 Task: Select format cells if less than or equal to.
Action: Mouse moved to (133, 92)
Screenshot: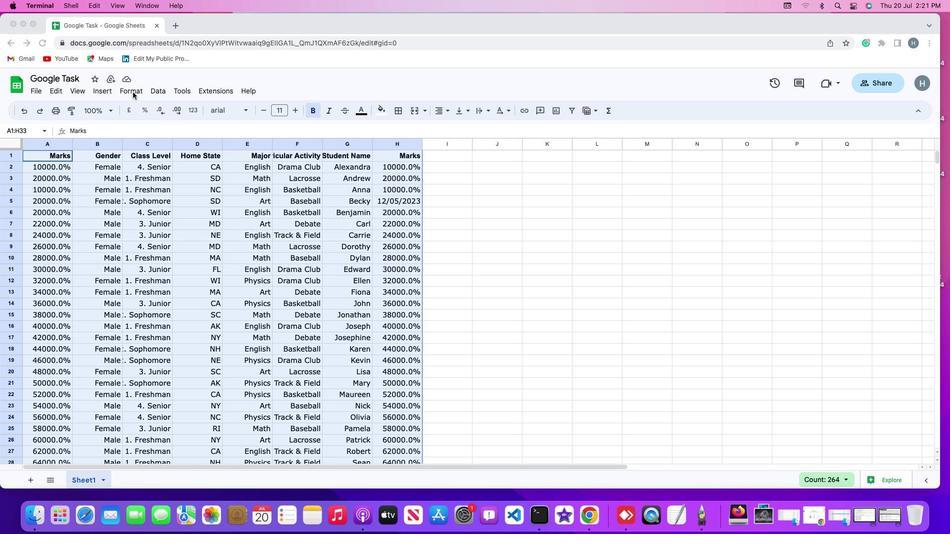
Action: Mouse pressed left at (133, 92)
Screenshot: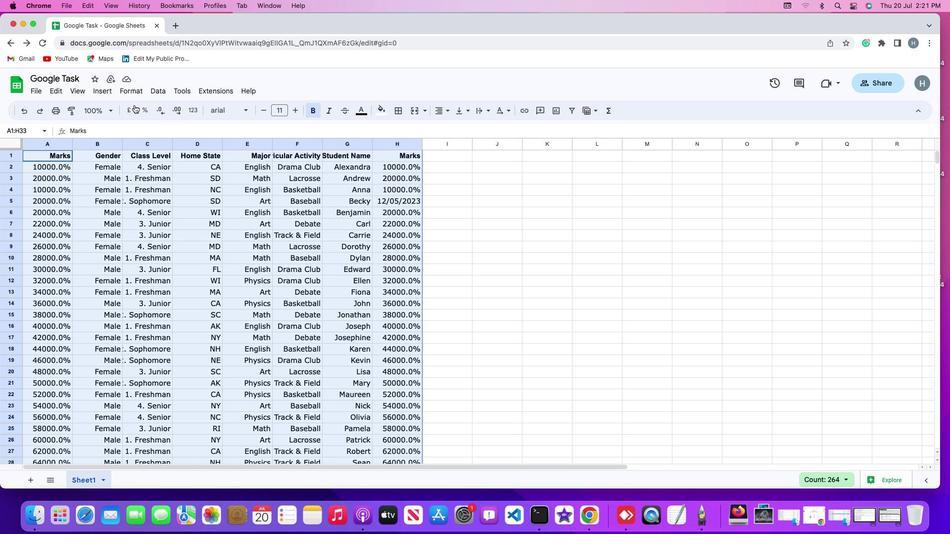 
Action: Mouse moved to (134, 90)
Screenshot: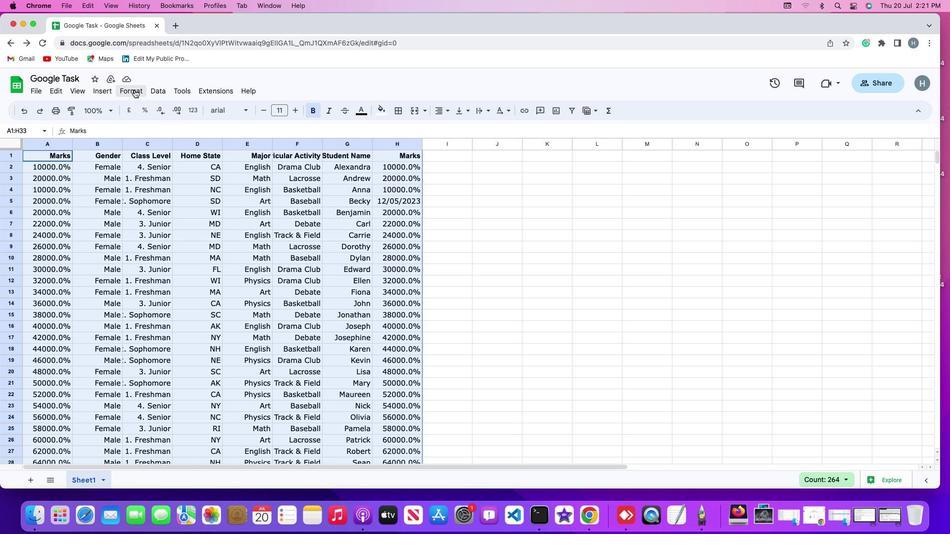 
Action: Mouse pressed left at (134, 90)
Screenshot: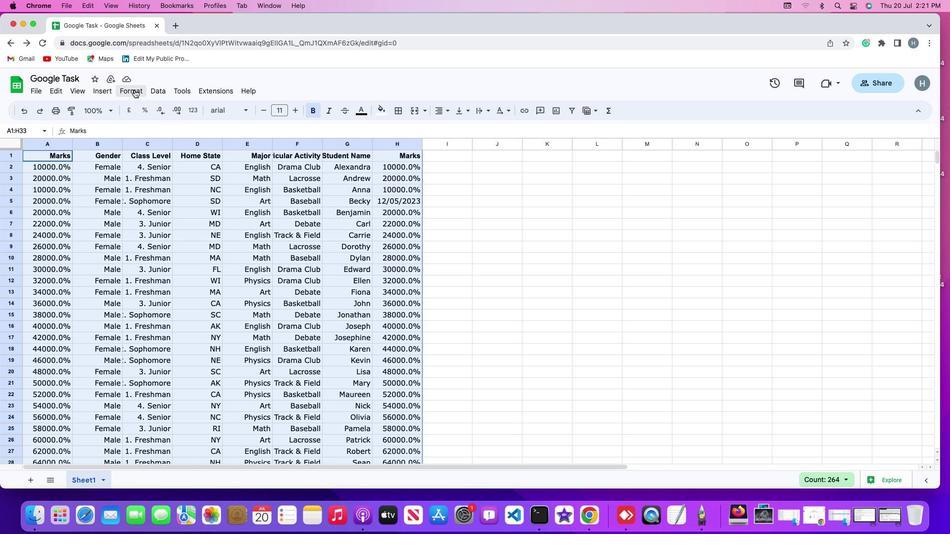 
Action: Mouse moved to (152, 259)
Screenshot: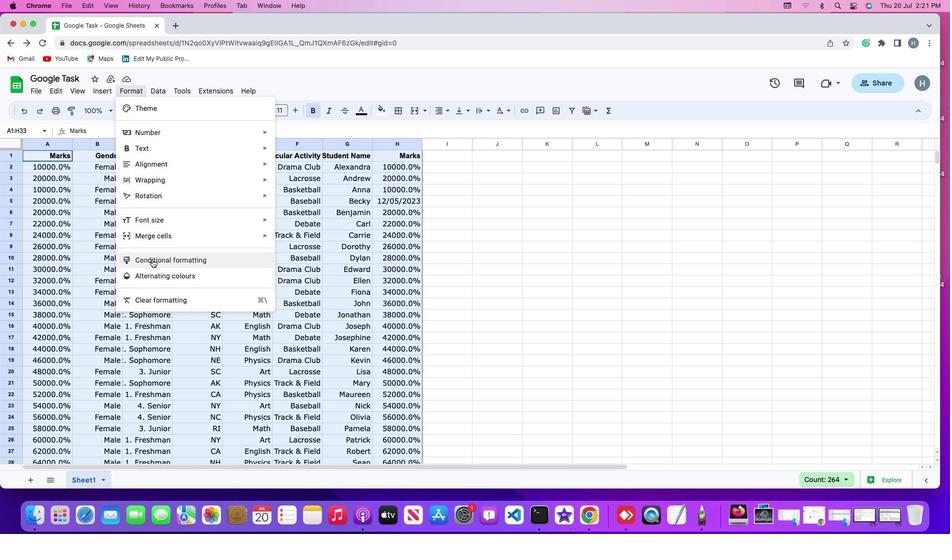 
Action: Mouse pressed left at (152, 259)
Screenshot: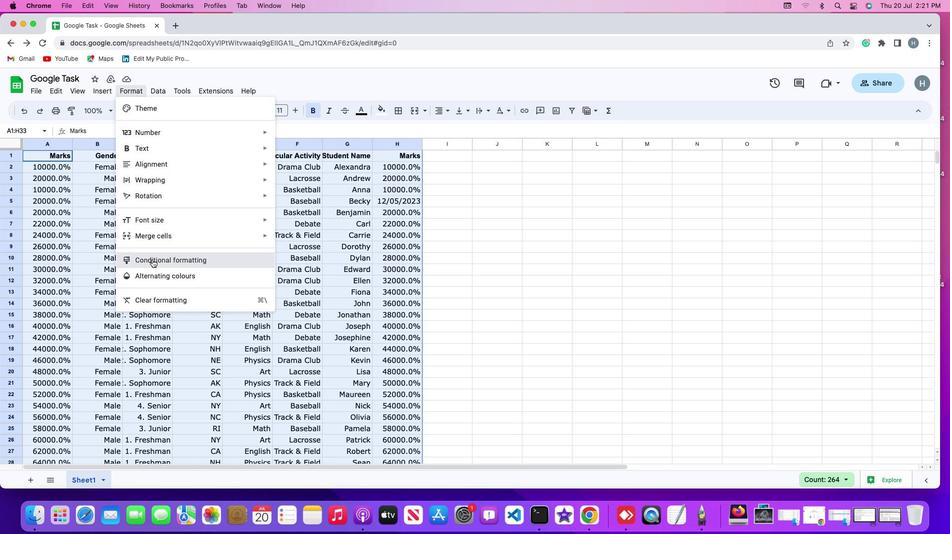 
Action: Mouse moved to (831, 241)
Screenshot: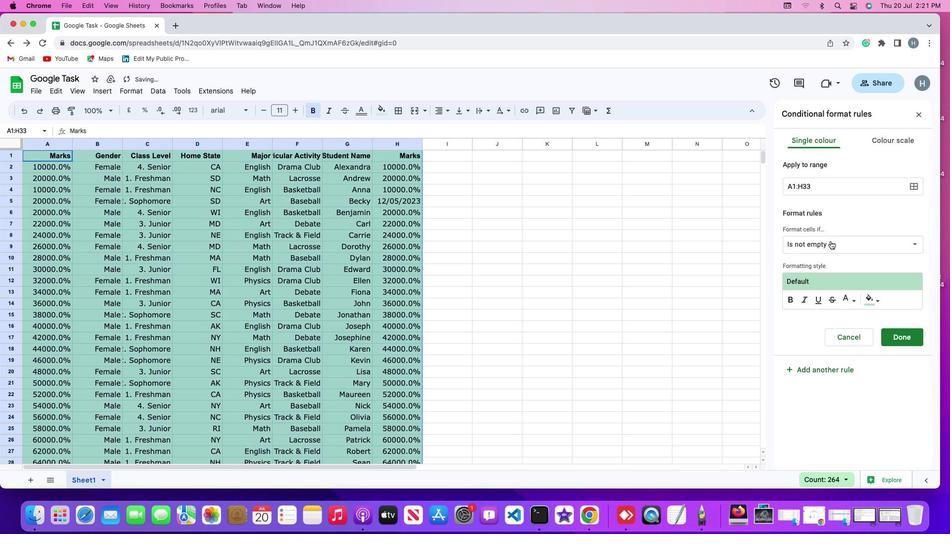 
Action: Mouse pressed left at (831, 241)
Screenshot: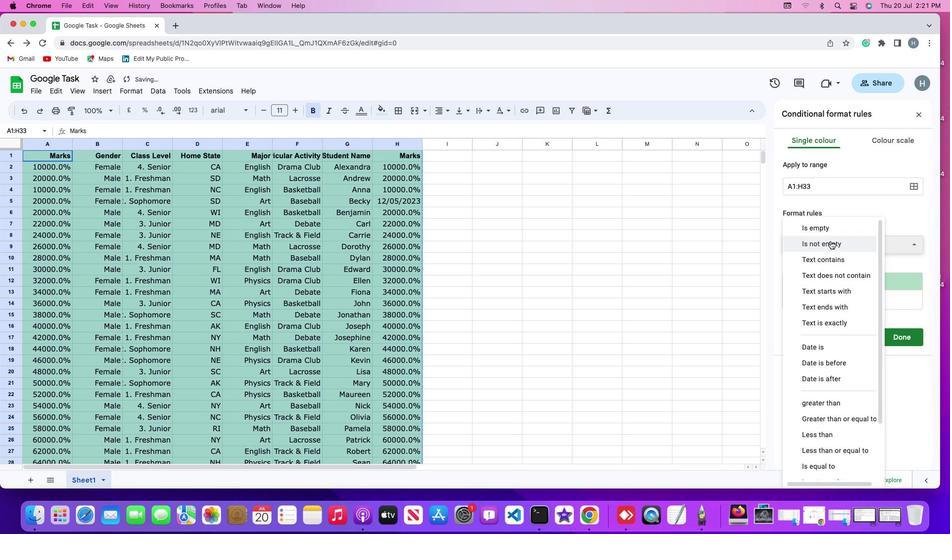 
Action: Mouse moved to (818, 452)
Screenshot: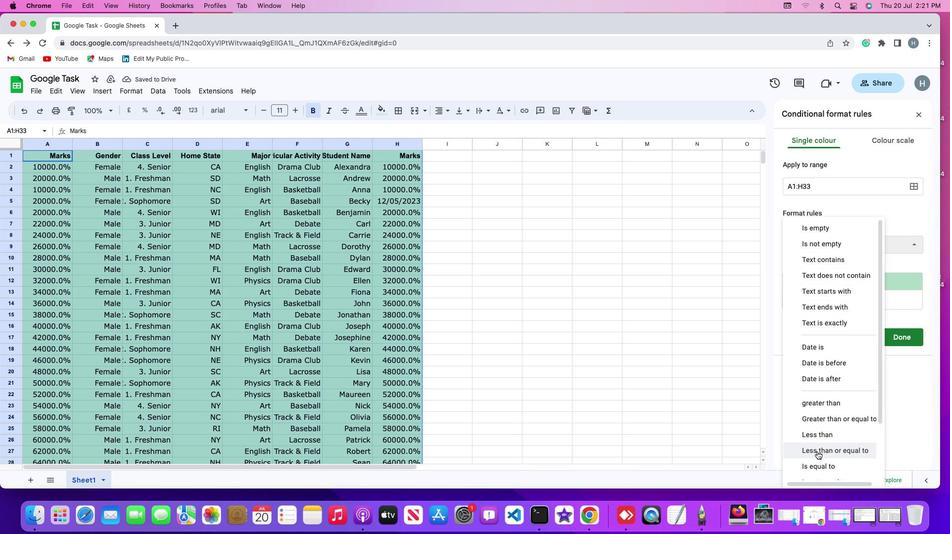 
Action: Mouse pressed left at (818, 452)
Screenshot: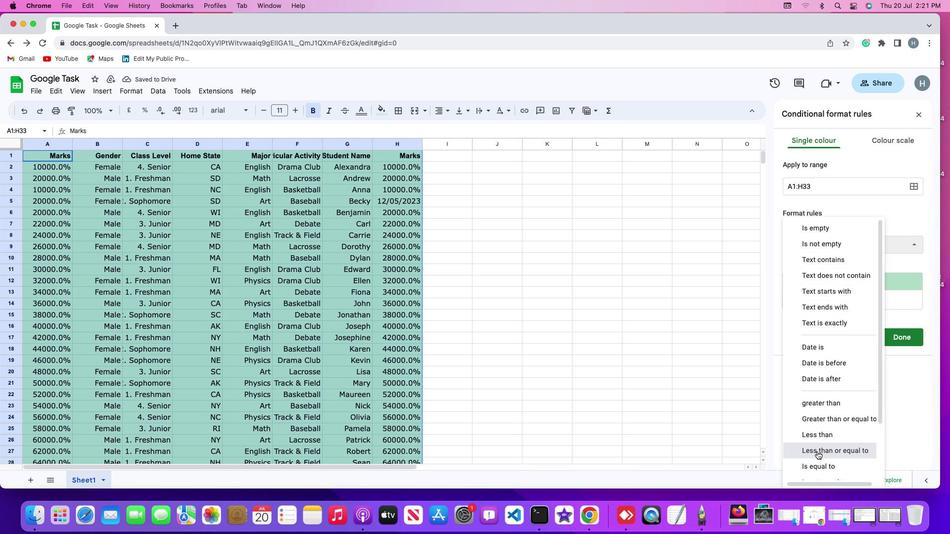 
